 Task: Assign in the project TrendForge the issue 'Changes made by one user not being visible to another user' to the sprint 'Stellar Sprint'.
Action: Mouse moved to (226, 59)
Screenshot: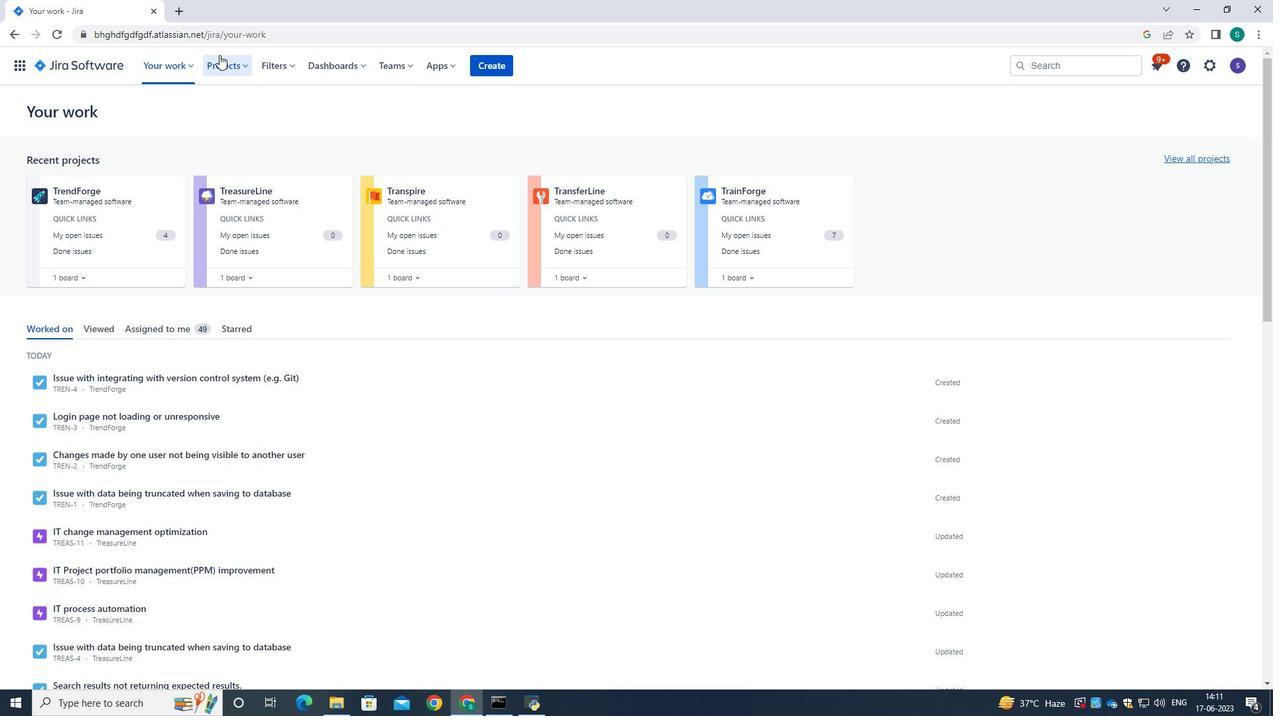 
Action: Mouse pressed left at (226, 59)
Screenshot: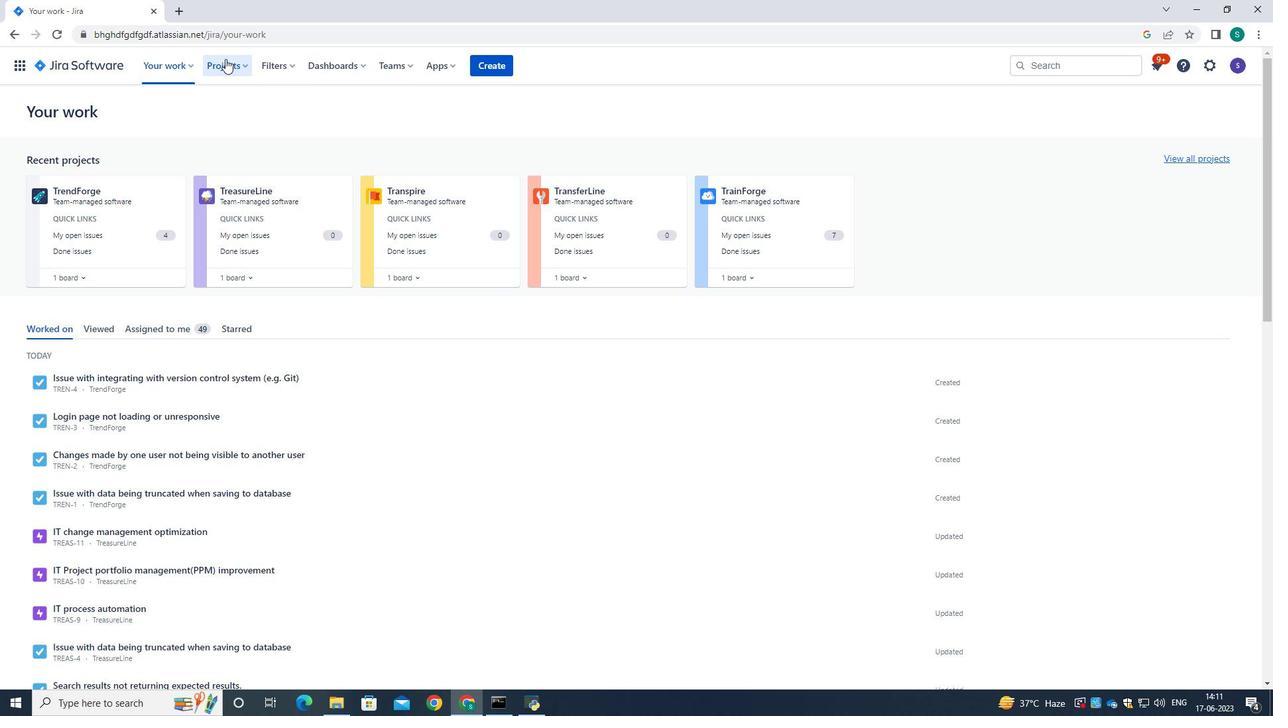 
Action: Mouse moved to (230, 122)
Screenshot: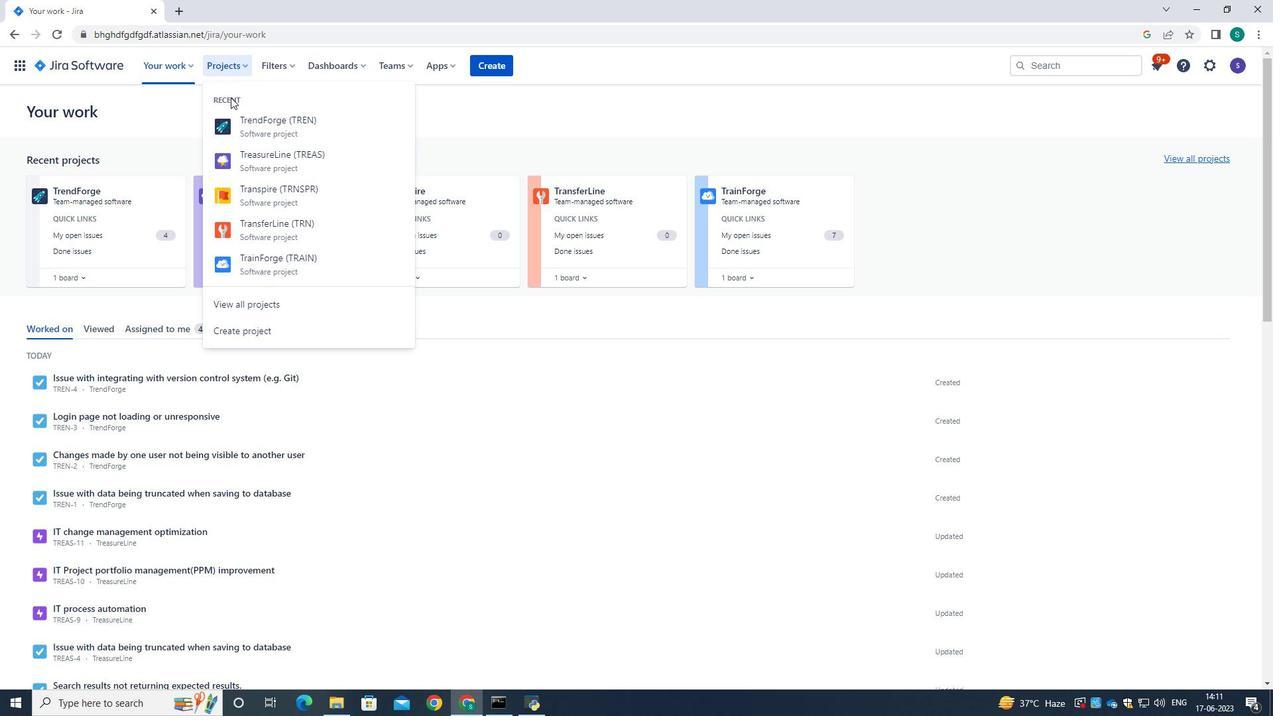 
Action: Mouse pressed left at (230, 122)
Screenshot: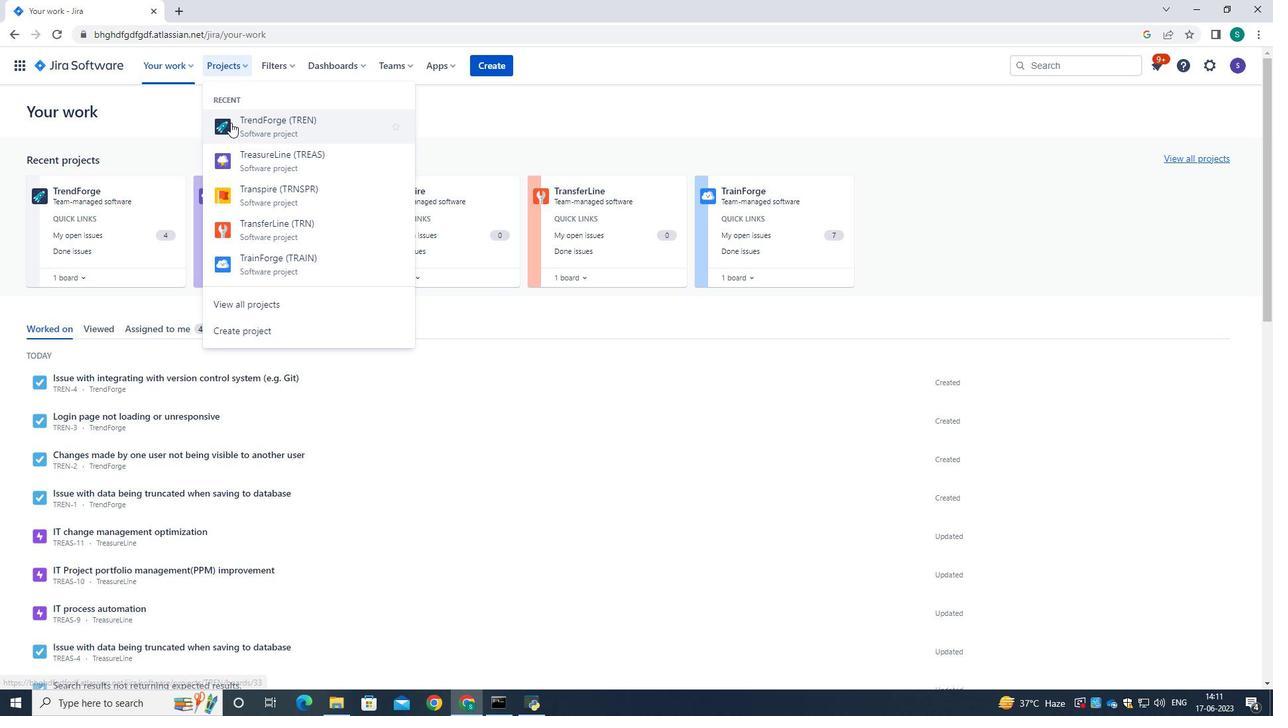 
Action: Mouse moved to (92, 213)
Screenshot: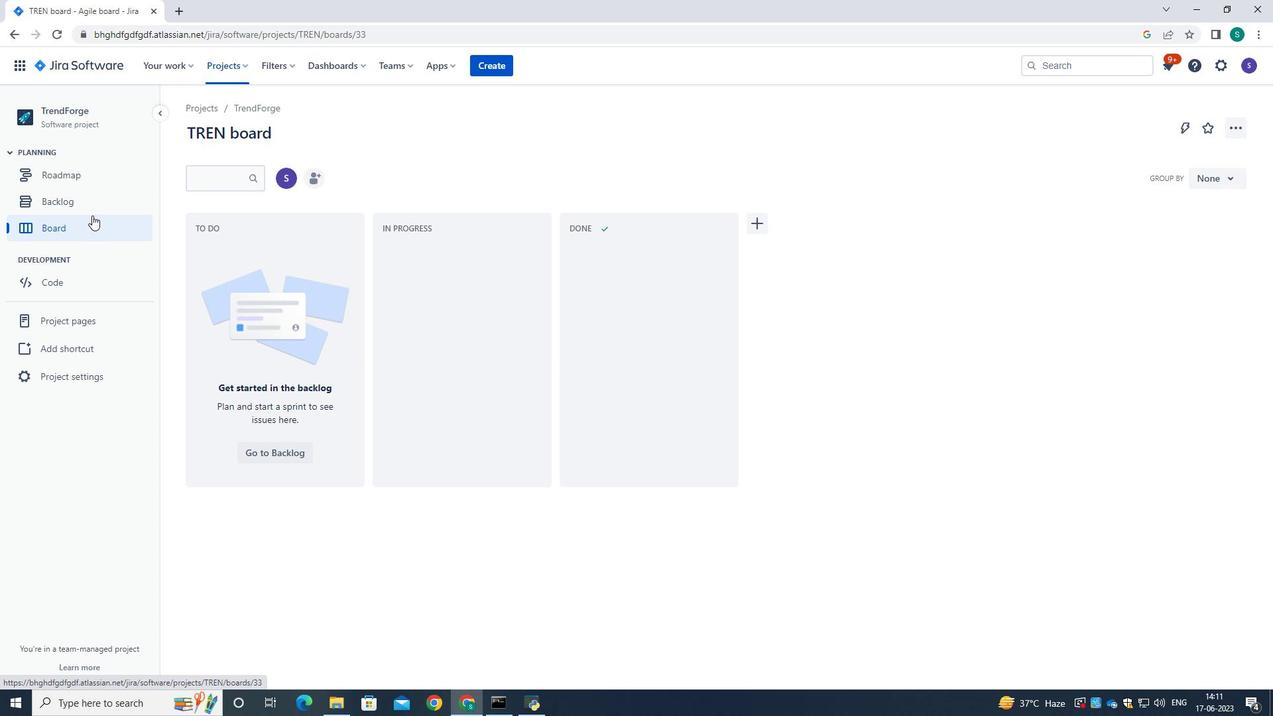 
Action: Mouse pressed left at (92, 213)
Screenshot: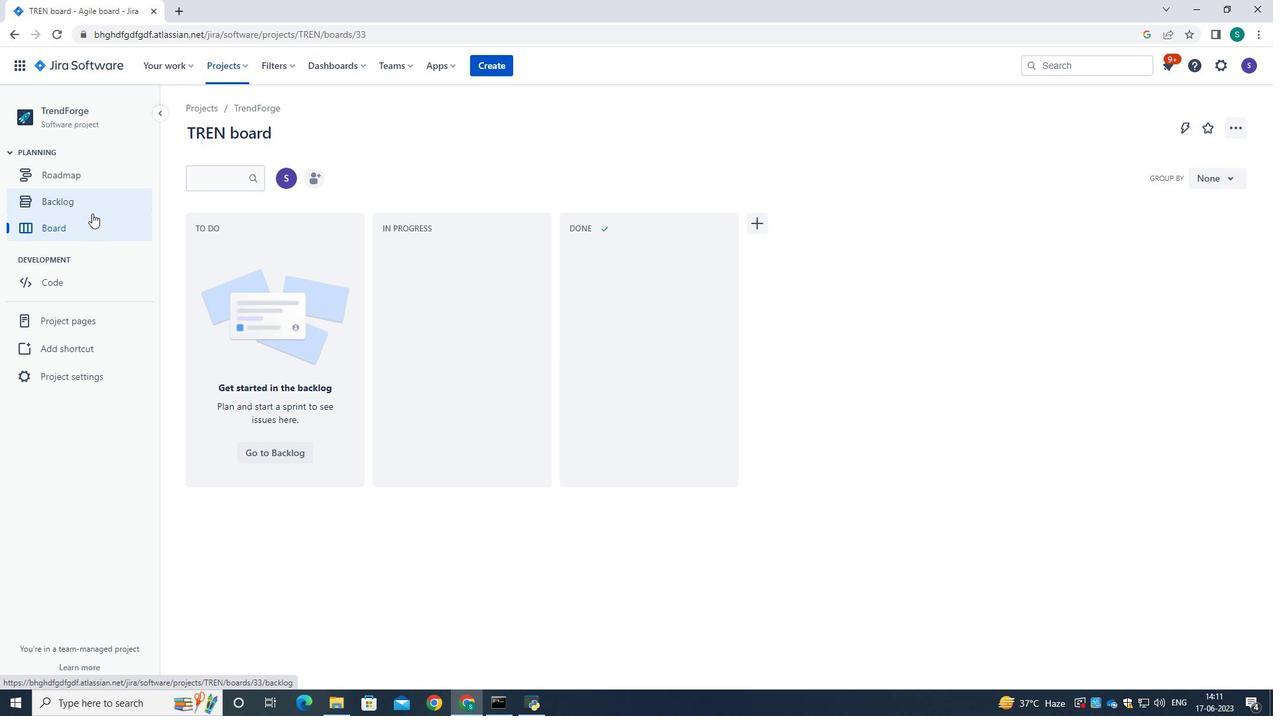 
Action: Mouse moved to (1223, 240)
Screenshot: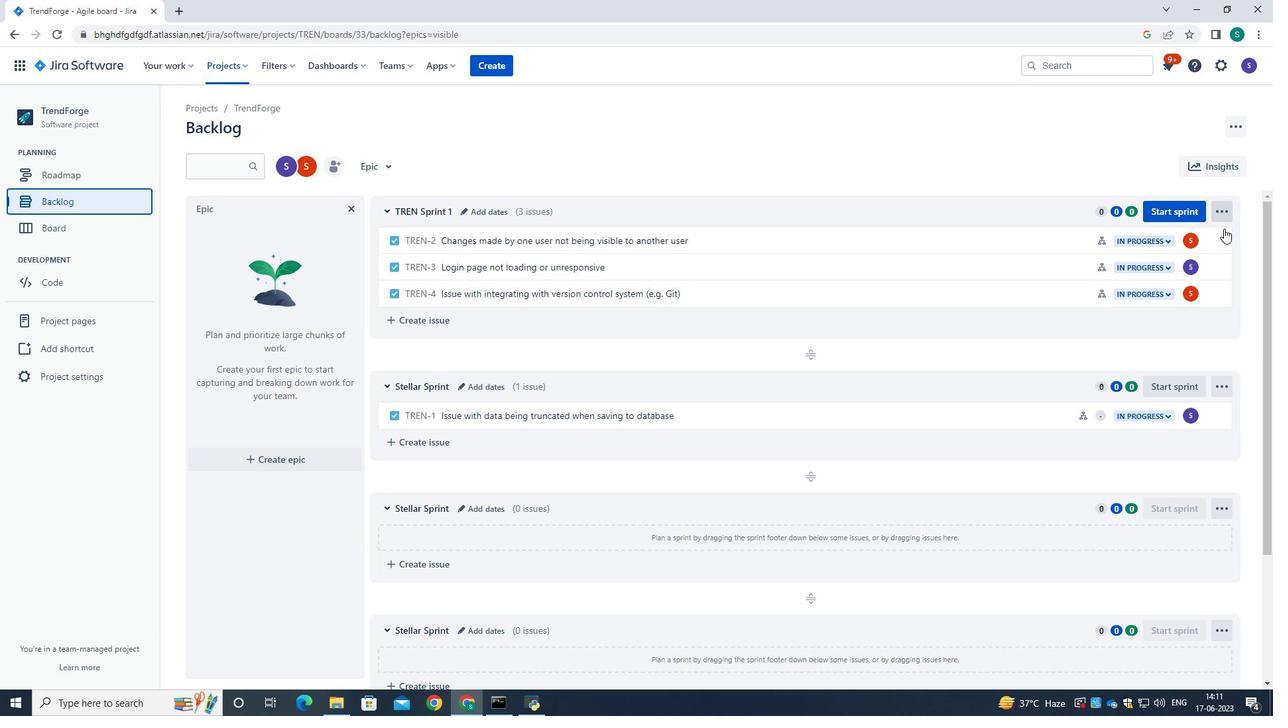 
Action: Mouse pressed left at (1223, 240)
Screenshot: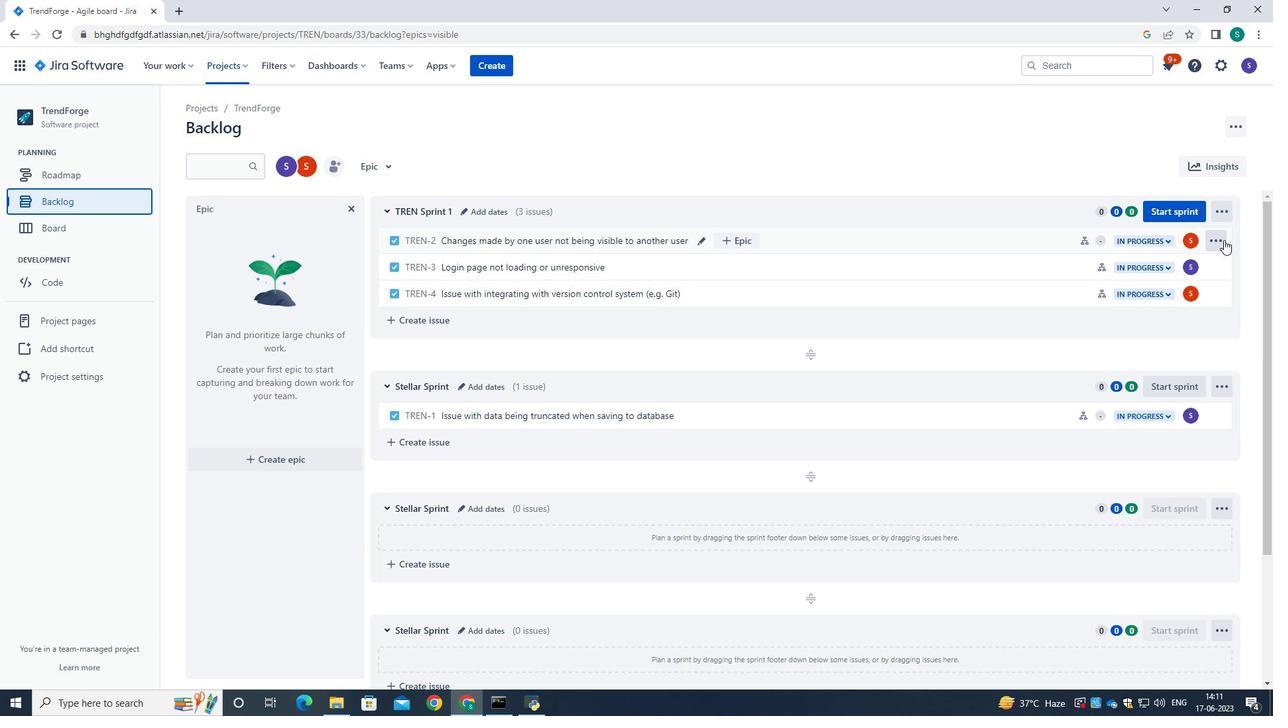 
Action: Mouse moved to (1174, 413)
Screenshot: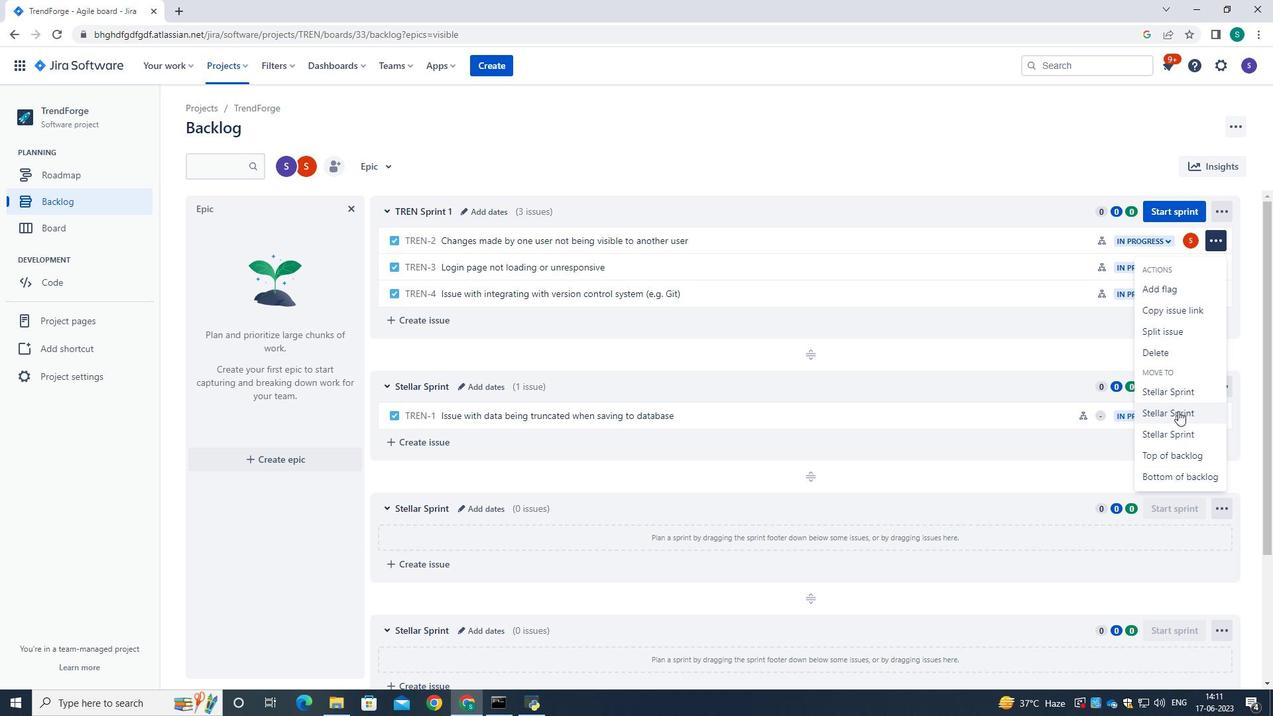 
Action: Mouse pressed left at (1174, 413)
Screenshot: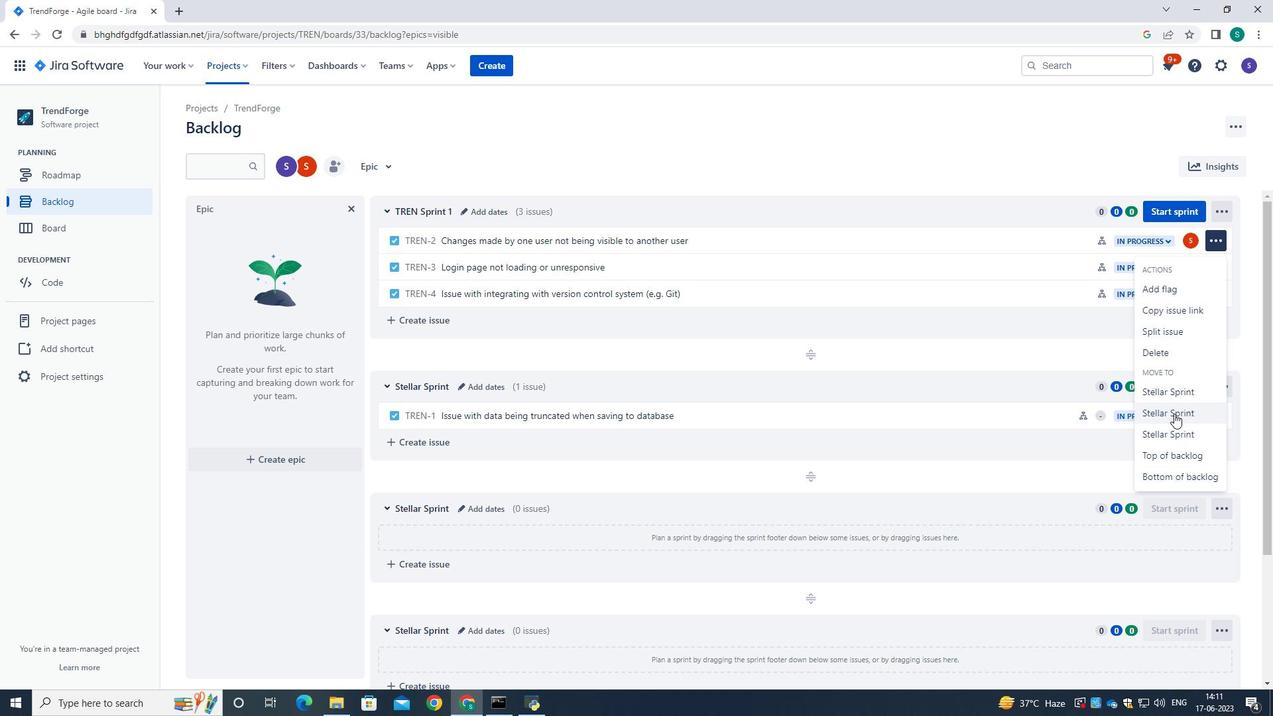 
Action: Mouse moved to (728, 110)
Screenshot: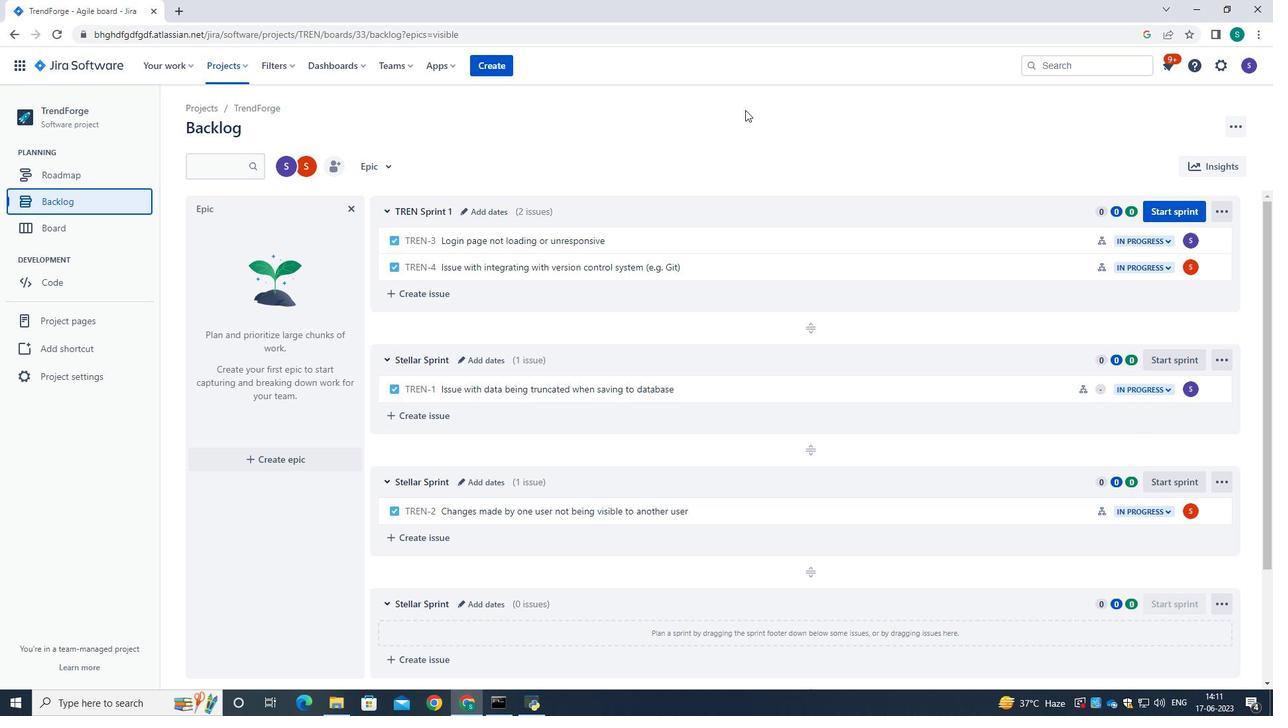 
Action: Mouse pressed left at (728, 110)
Screenshot: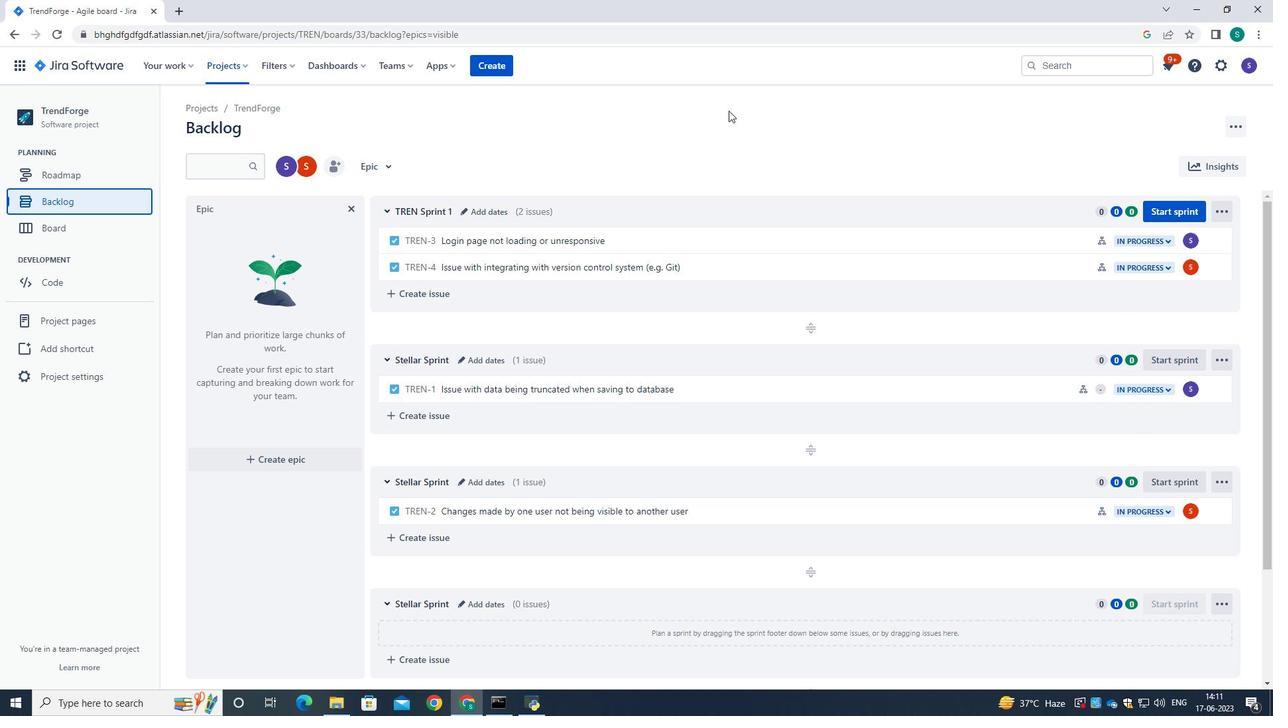 
